 Task: Add Sprouts Organic Vegan Basil Pesto to the cart.
Action: Mouse moved to (321, 135)
Screenshot: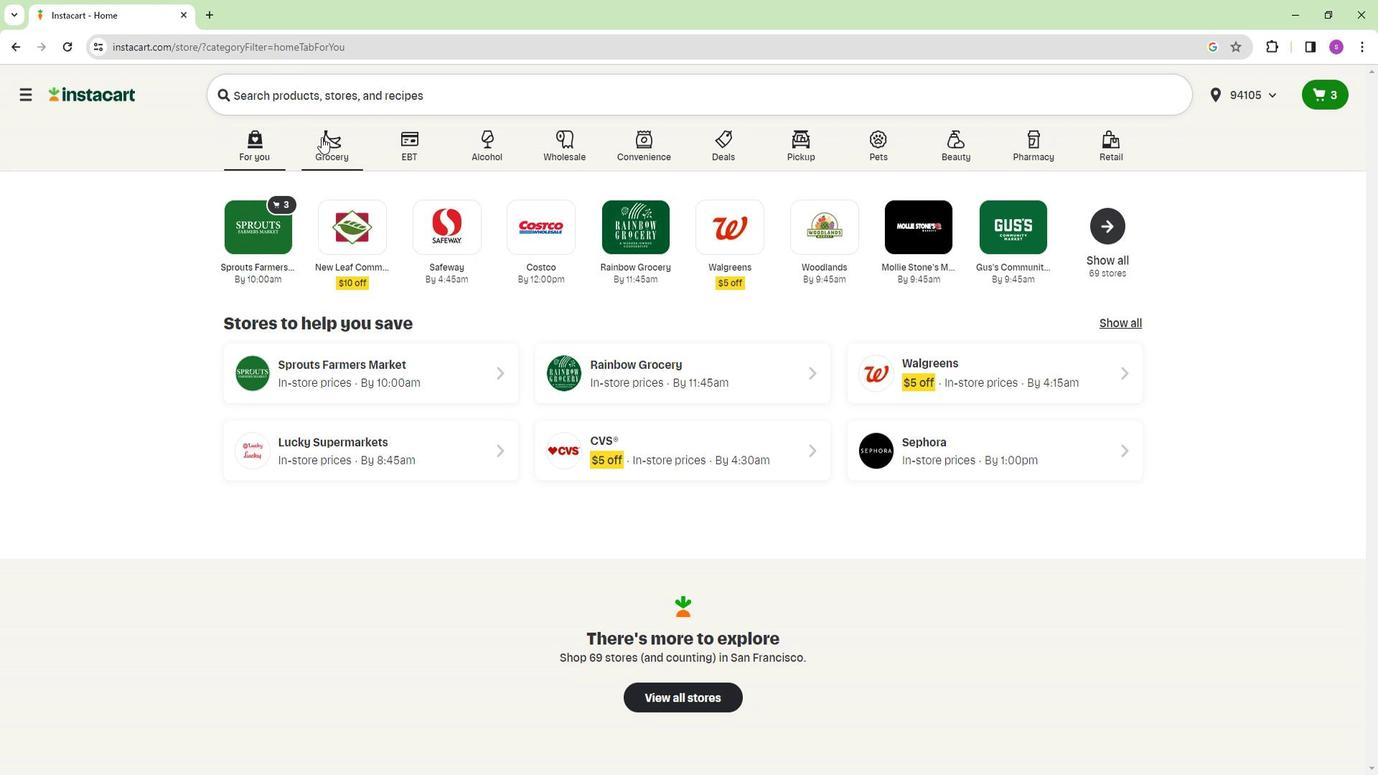 
Action: Mouse pressed left at (321, 135)
Screenshot: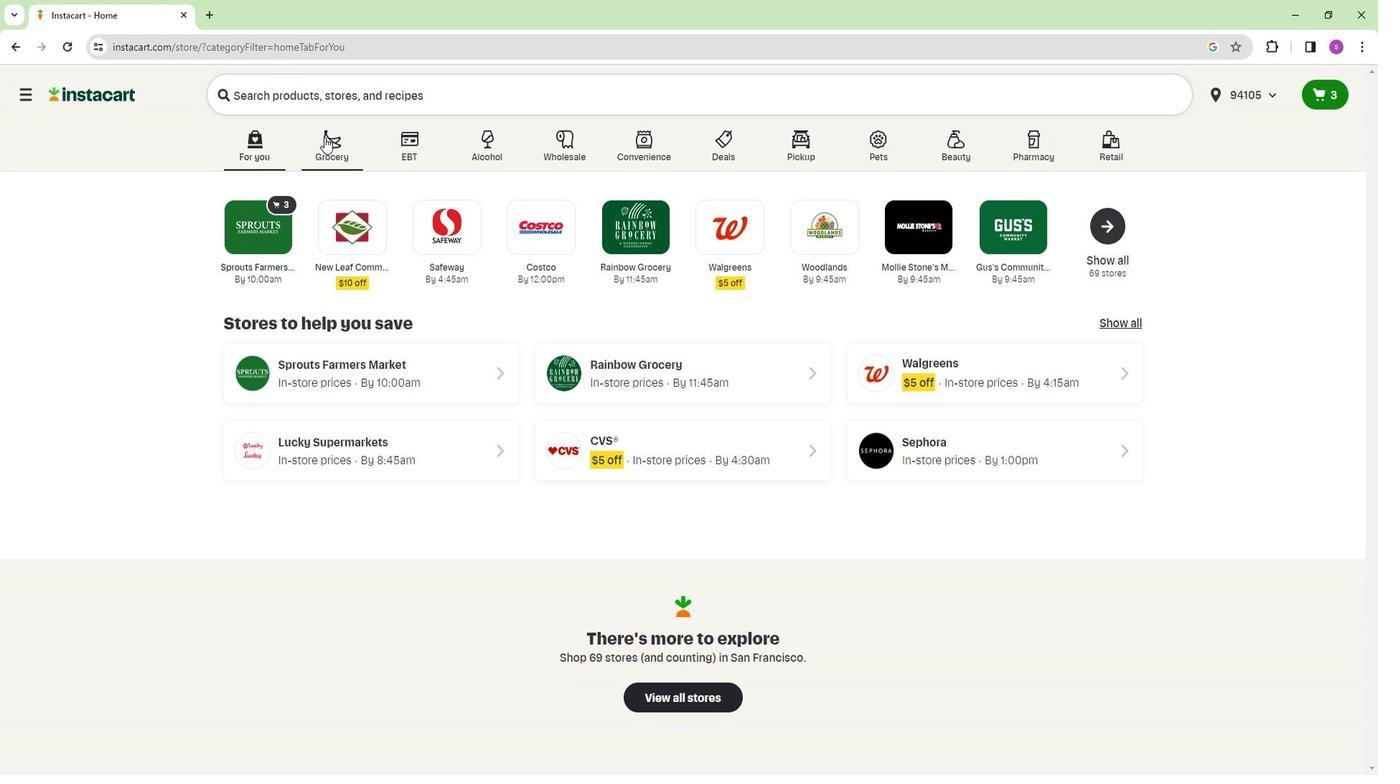 
Action: Mouse moved to (249, 229)
Screenshot: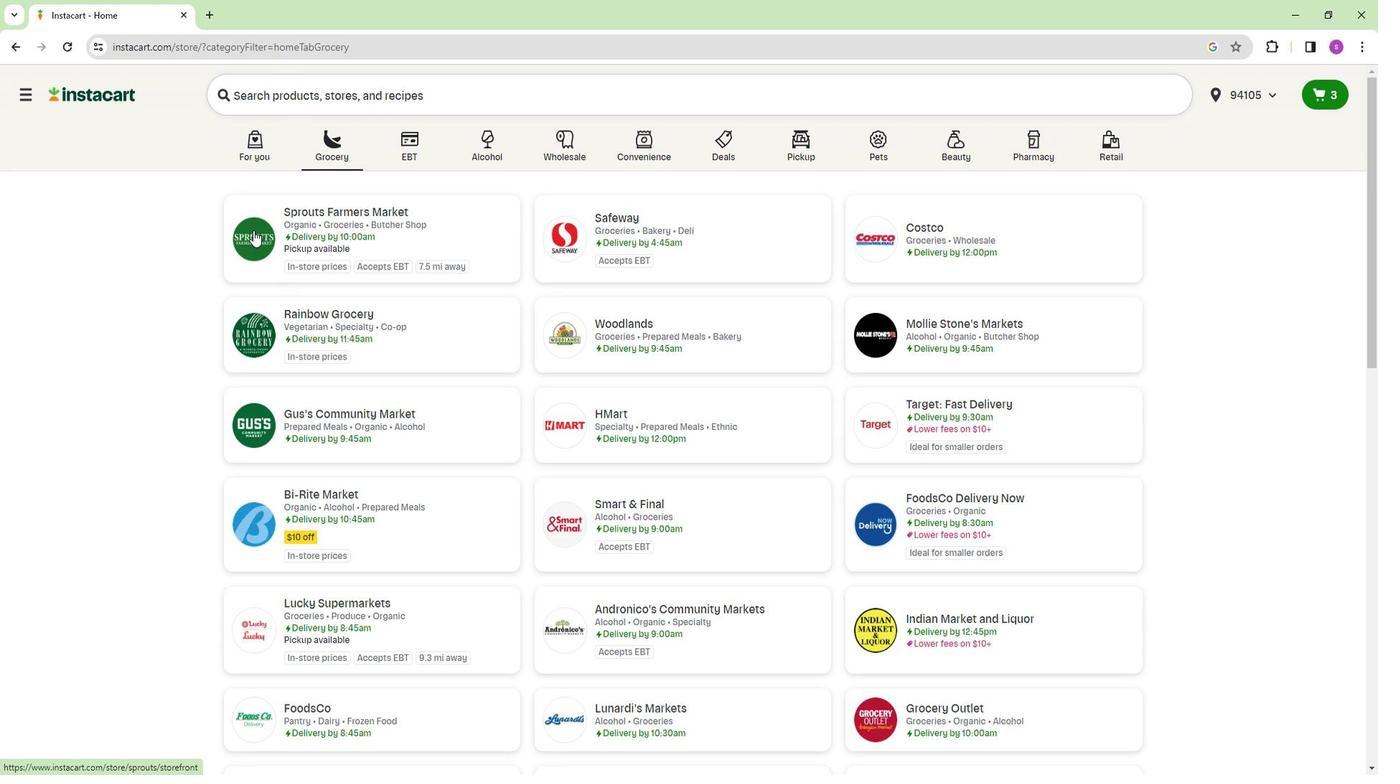 
Action: Mouse pressed left at (249, 229)
Screenshot: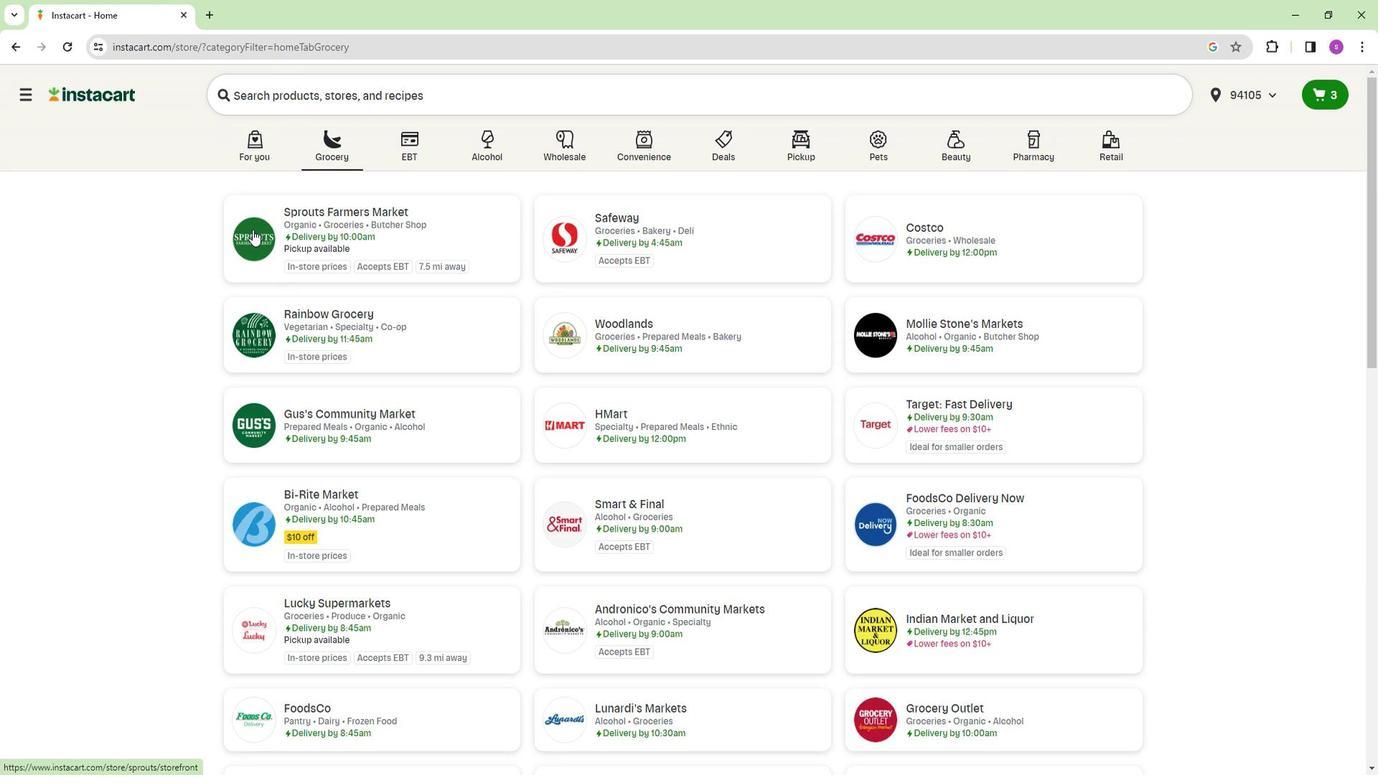 
Action: Mouse moved to (94, 496)
Screenshot: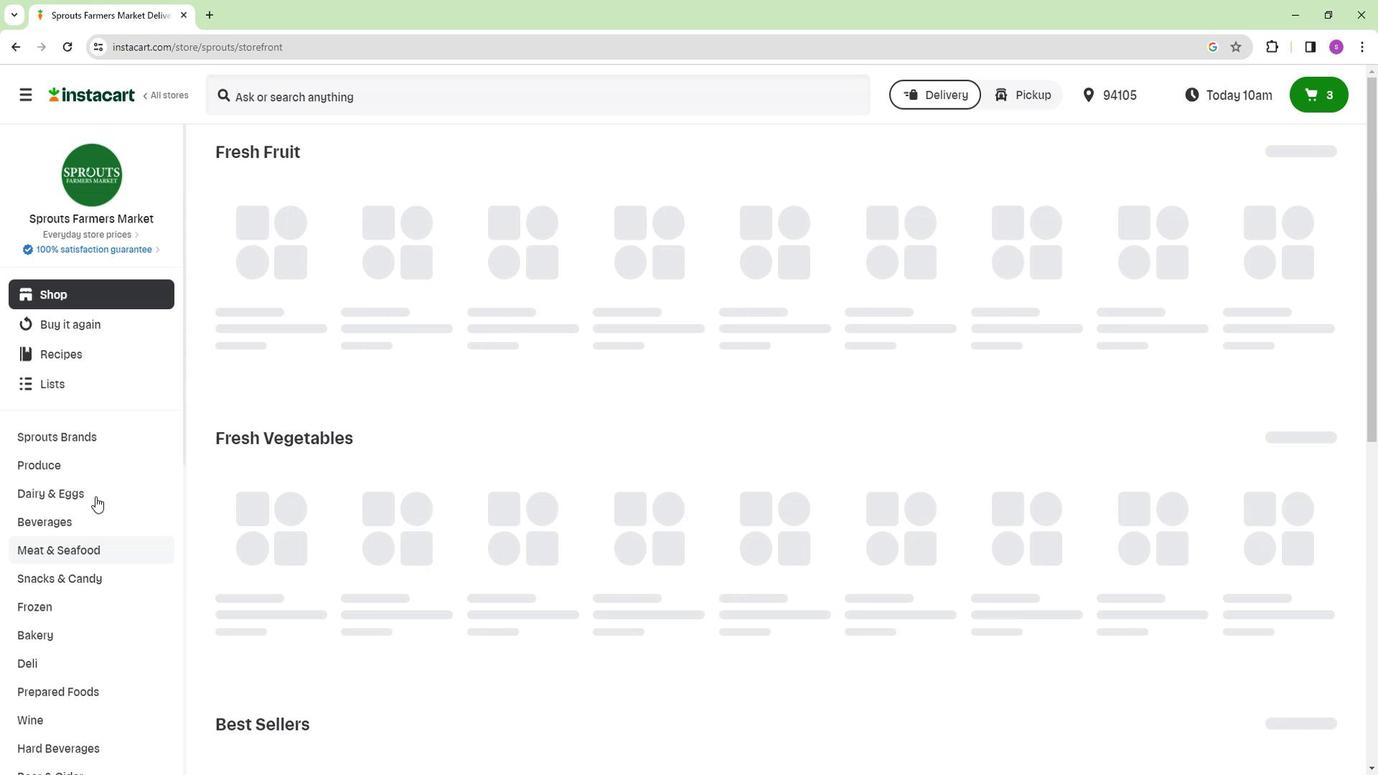 
Action: Mouse scrolled (94, 495) with delta (0, 0)
Screenshot: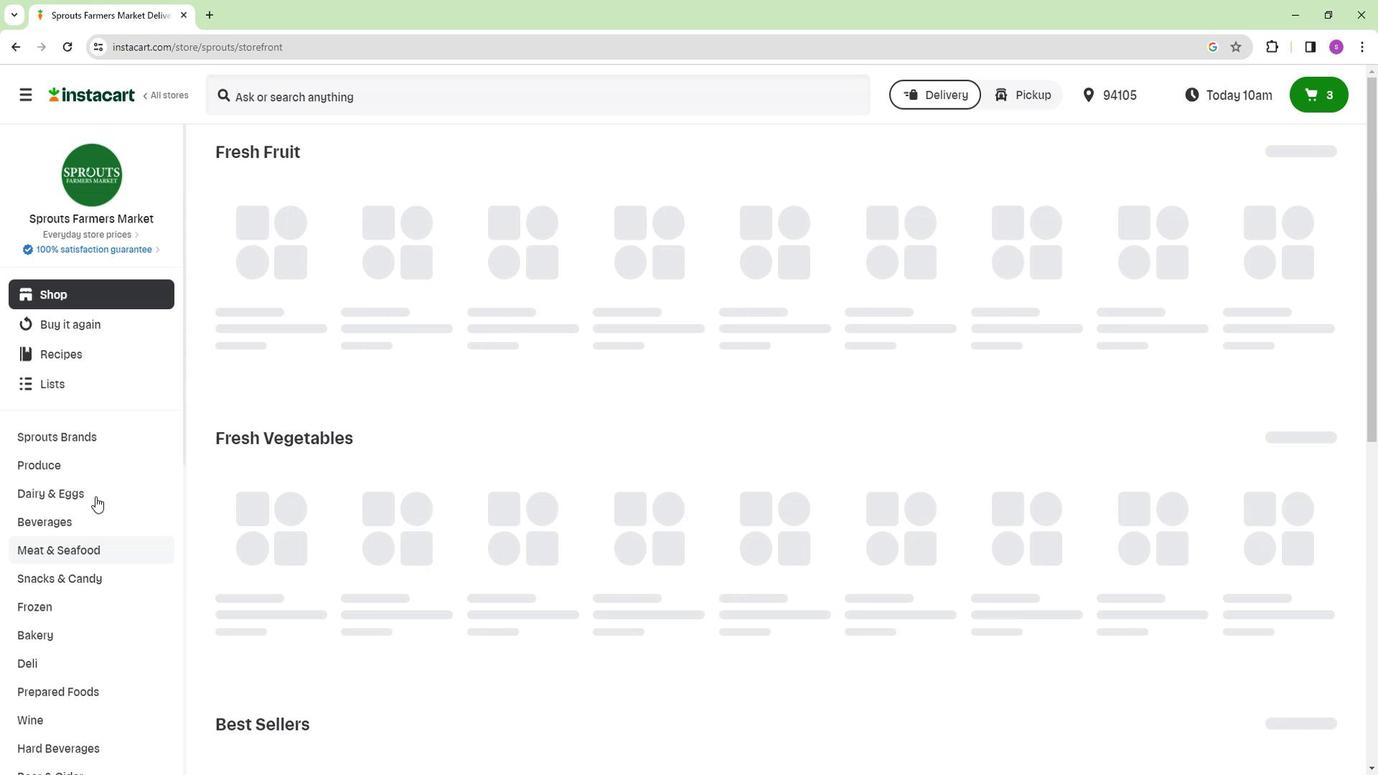 
Action: Mouse moved to (99, 488)
Screenshot: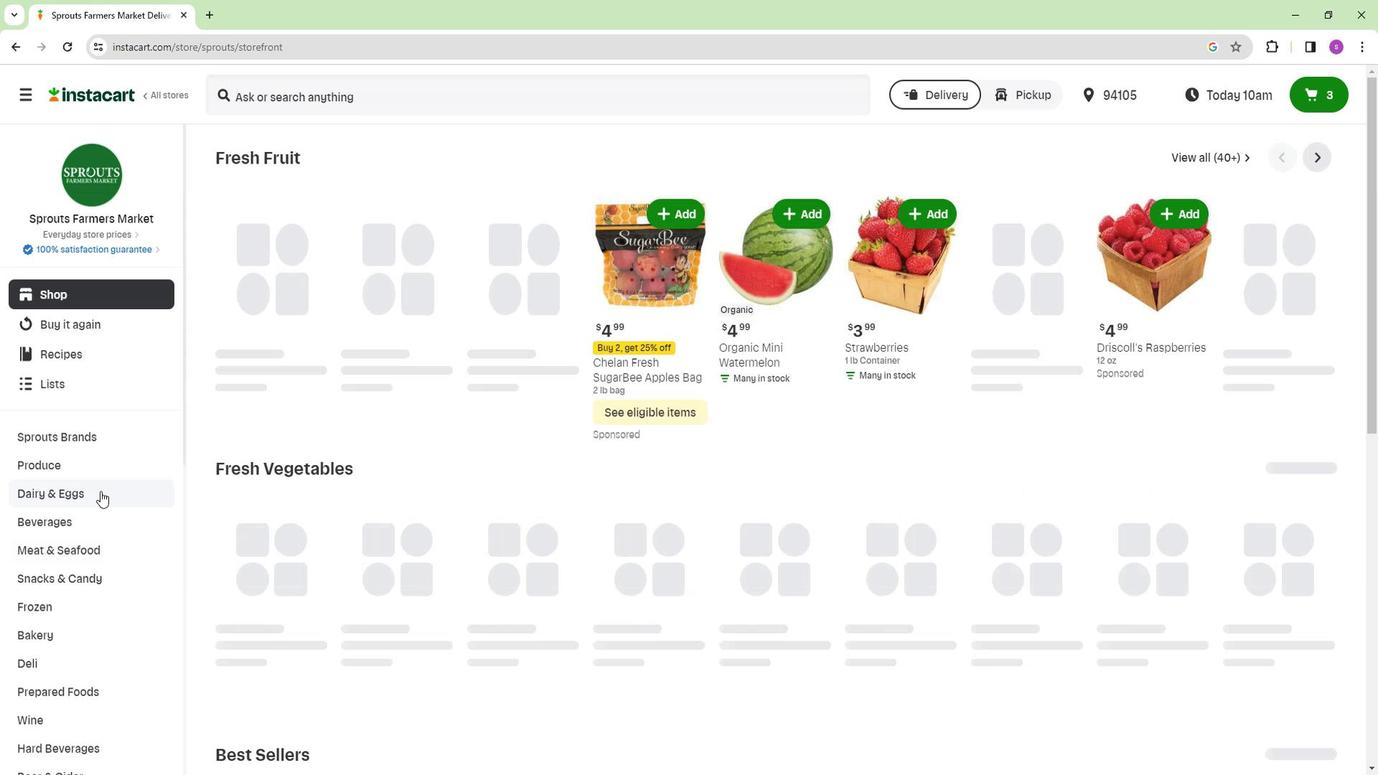 
Action: Mouse scrolled (99, 487) with delta (0, 0)
Screenshot: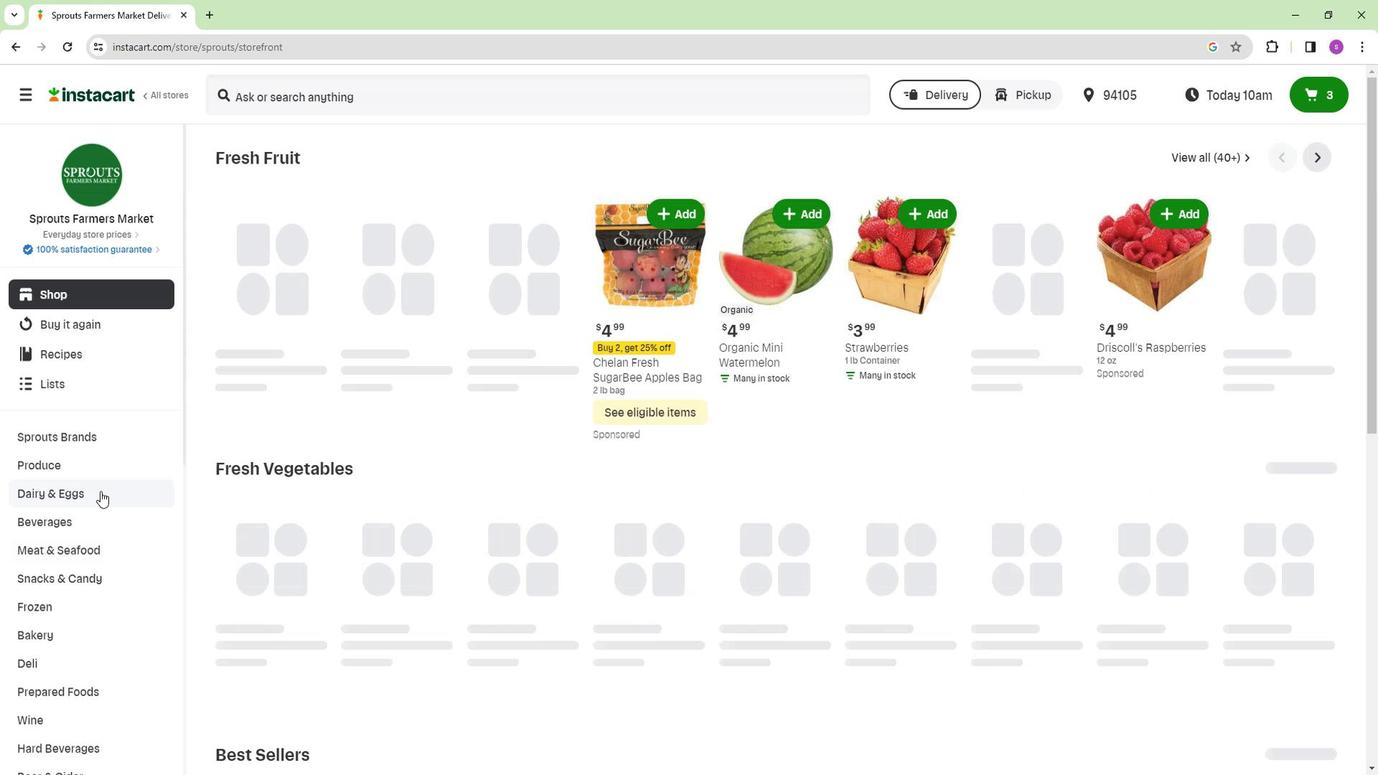 
Action: Mouse moved to (106, 471)
Screenshot: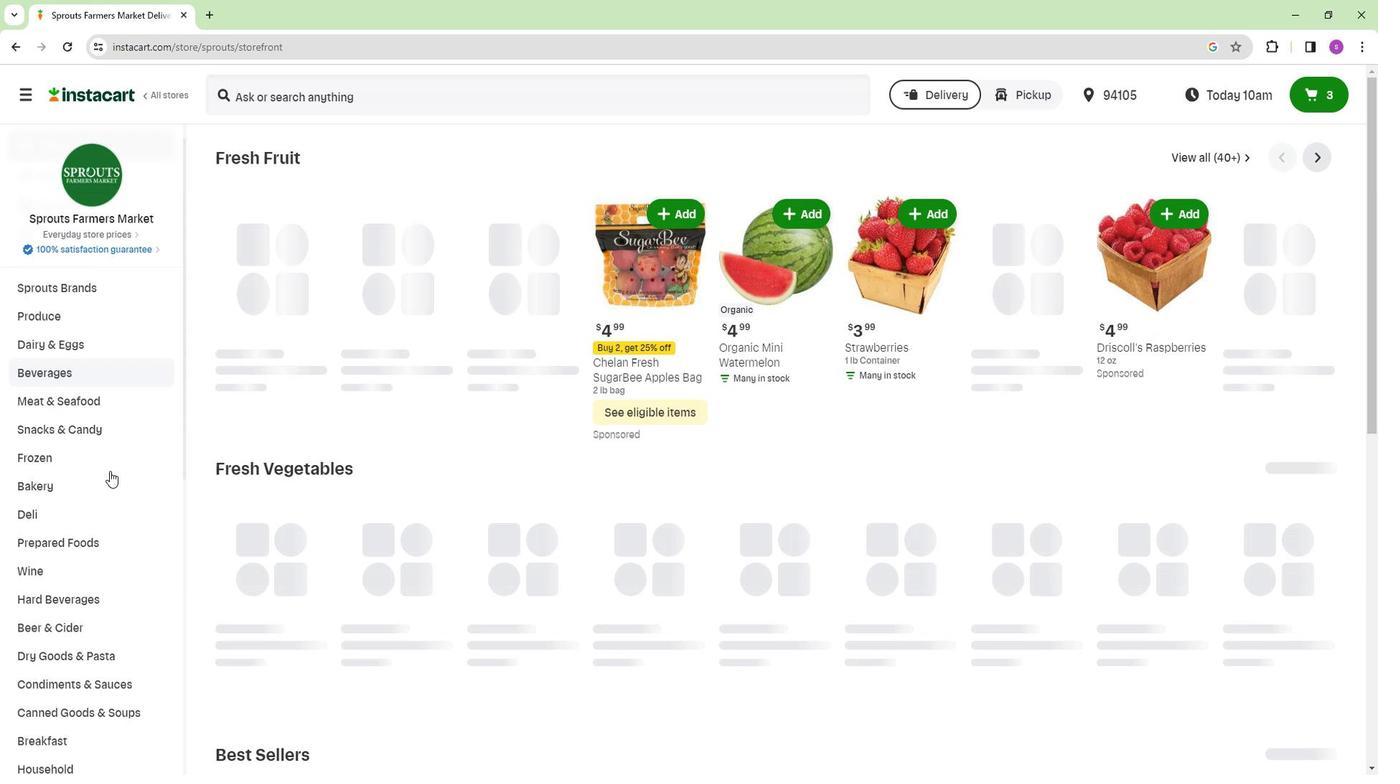 
Action: Mouse scrolled (106, 471) with delta (0, 0)
Screenshot: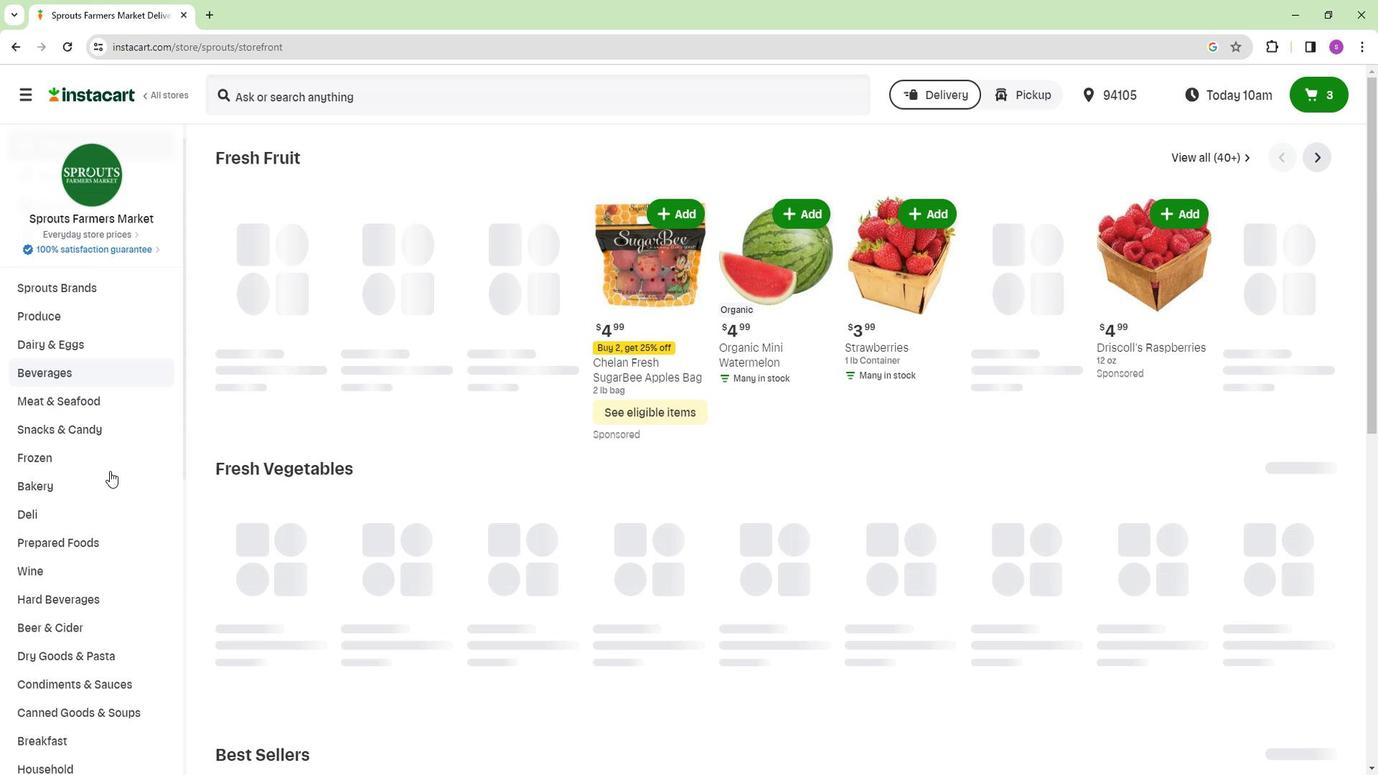 
Action: Mouse scrolled (106, 471) with delta (0, 0)
Screenshot: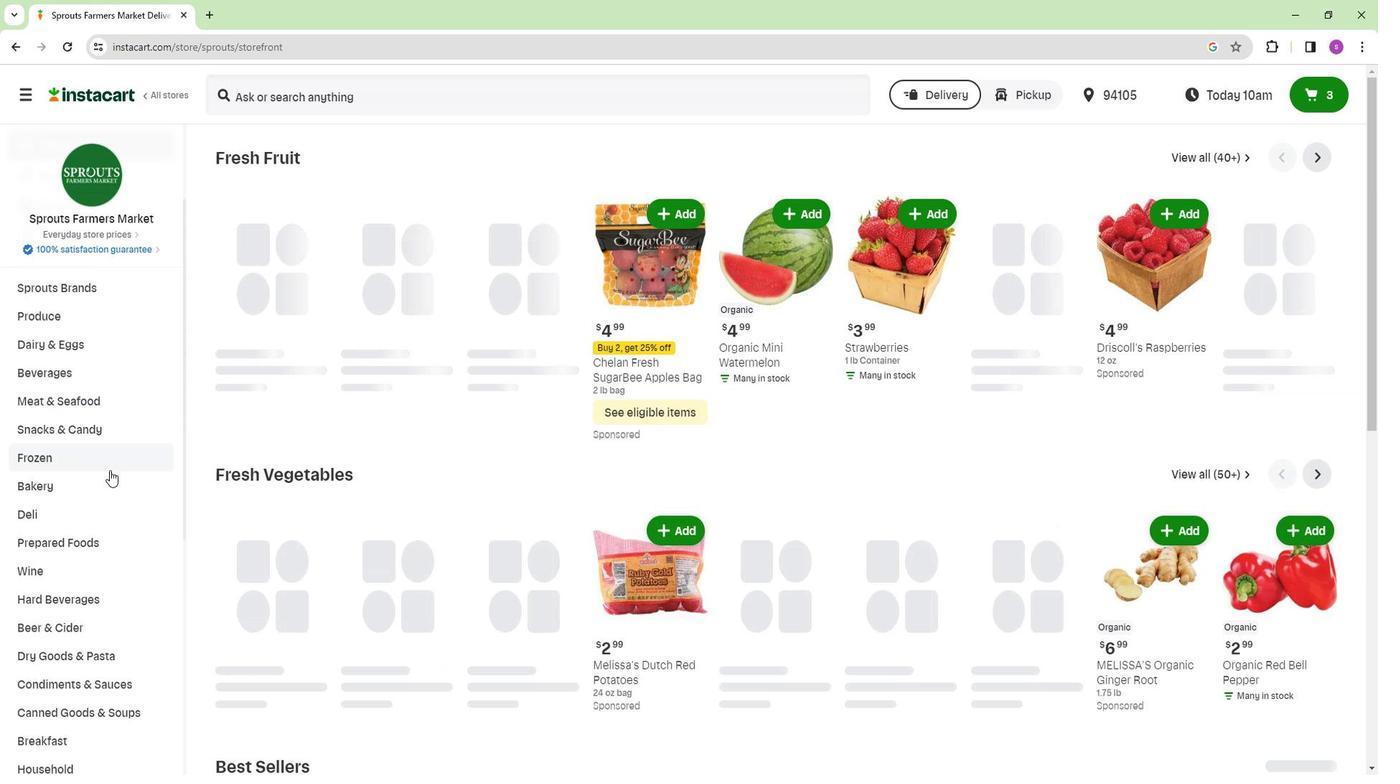 
Action: Mouse moved to (100, 509)
Screenshot: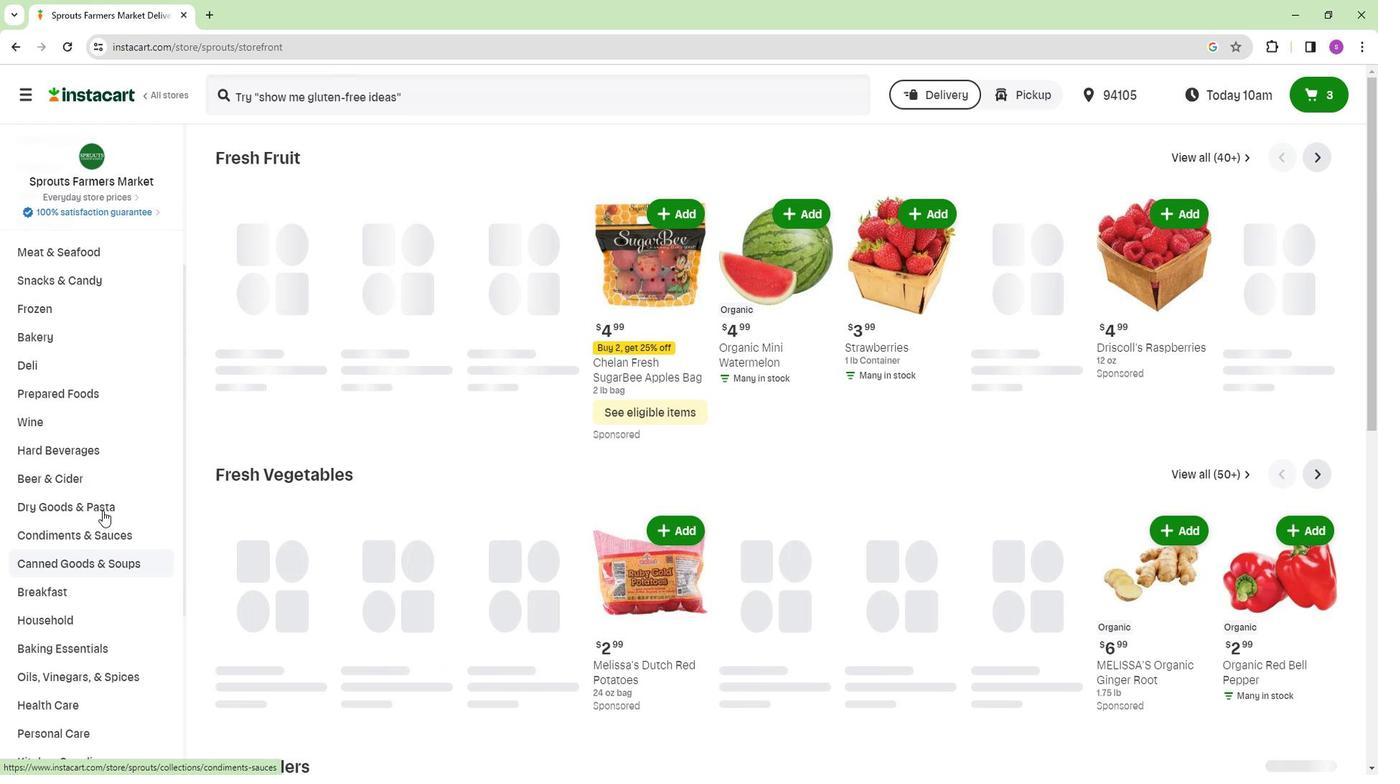 
Action: Mouse pressed left at (100, 509)
Screenshot: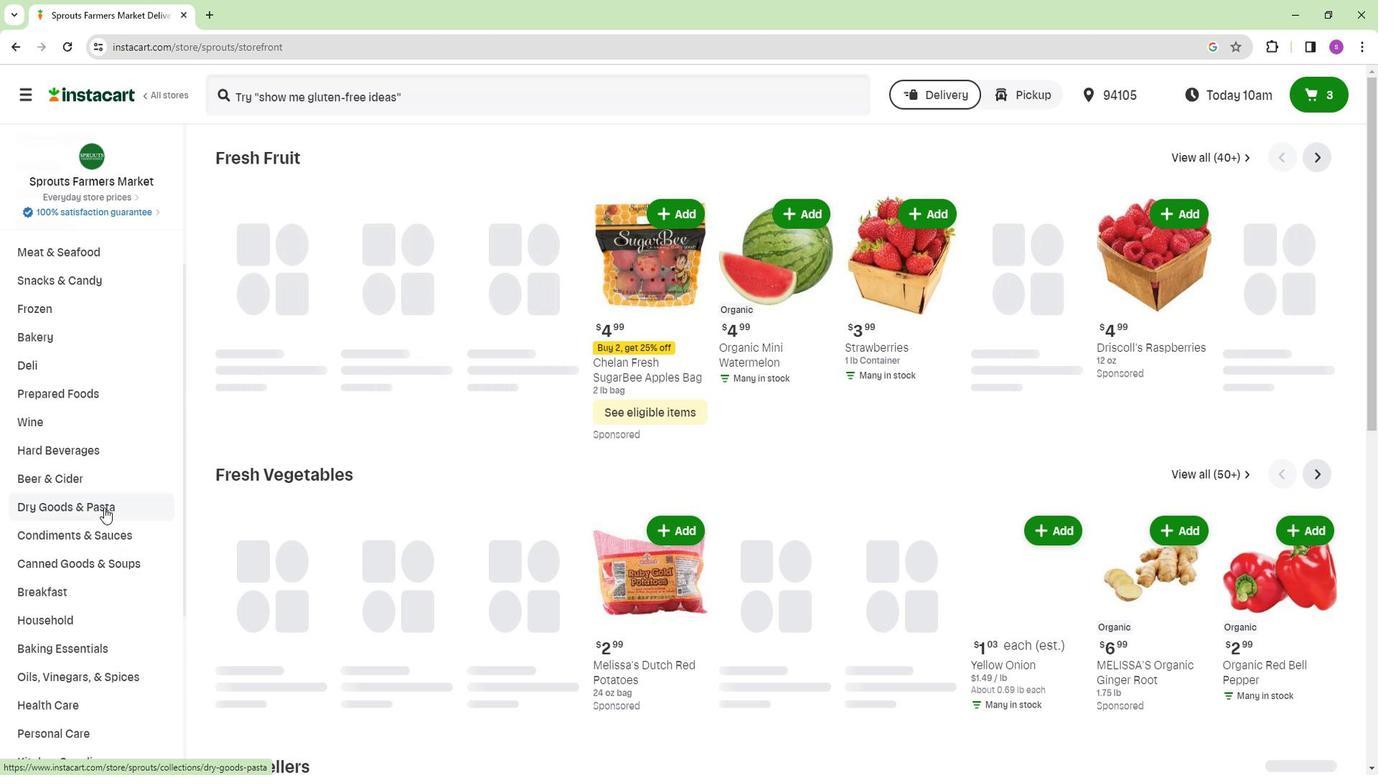 
Action: Mouse moved to (851, 186)
Screenshot: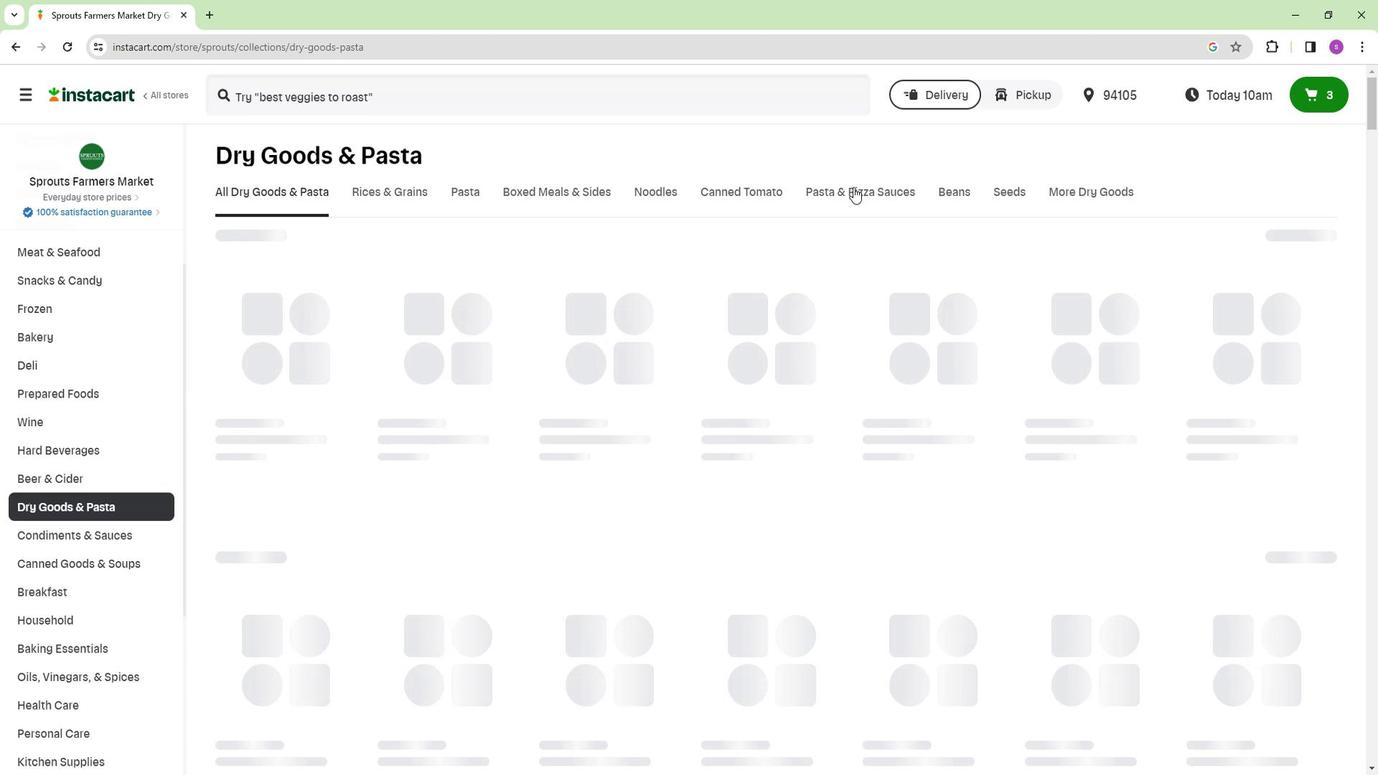 
Action: Mouse pressed left at (851, 186)
Screenshot: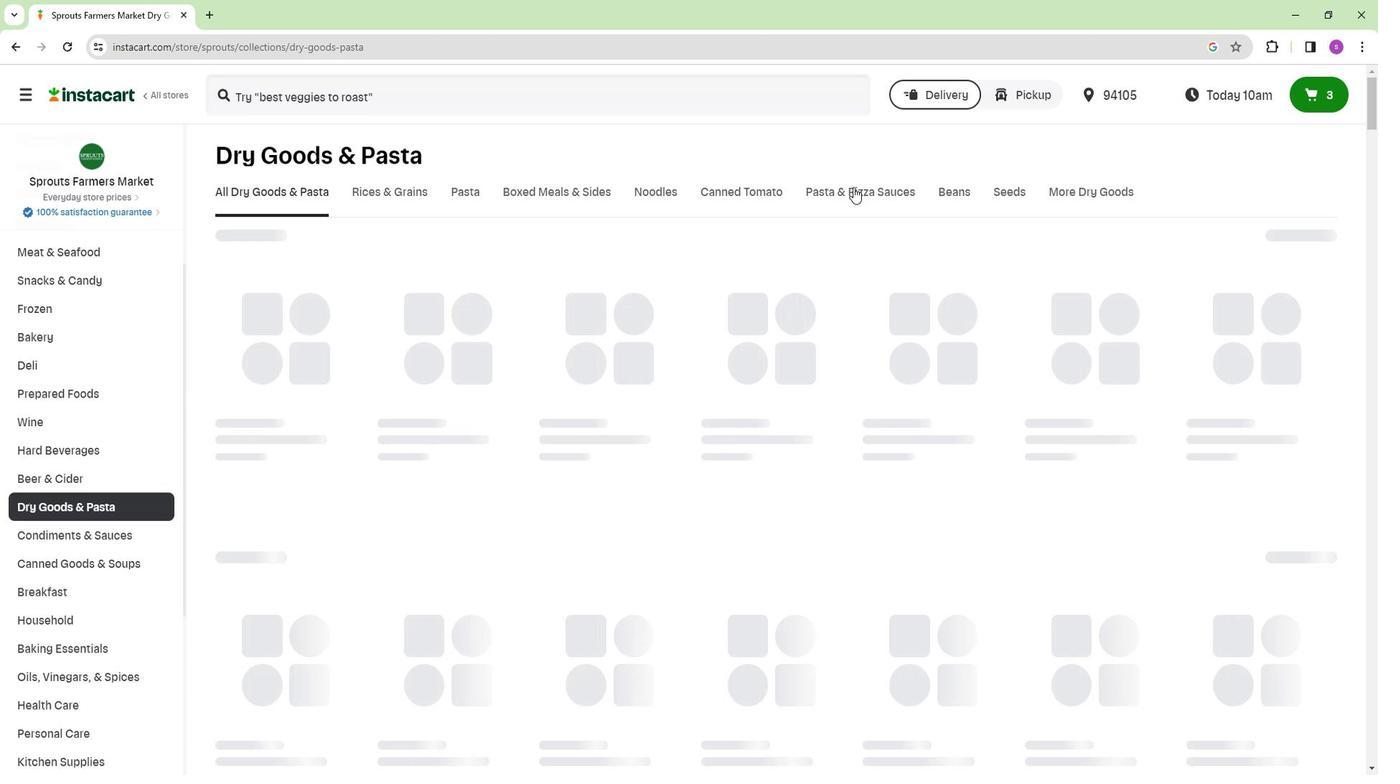 
Action: Mouse moved to (597, 255)
Screenshot: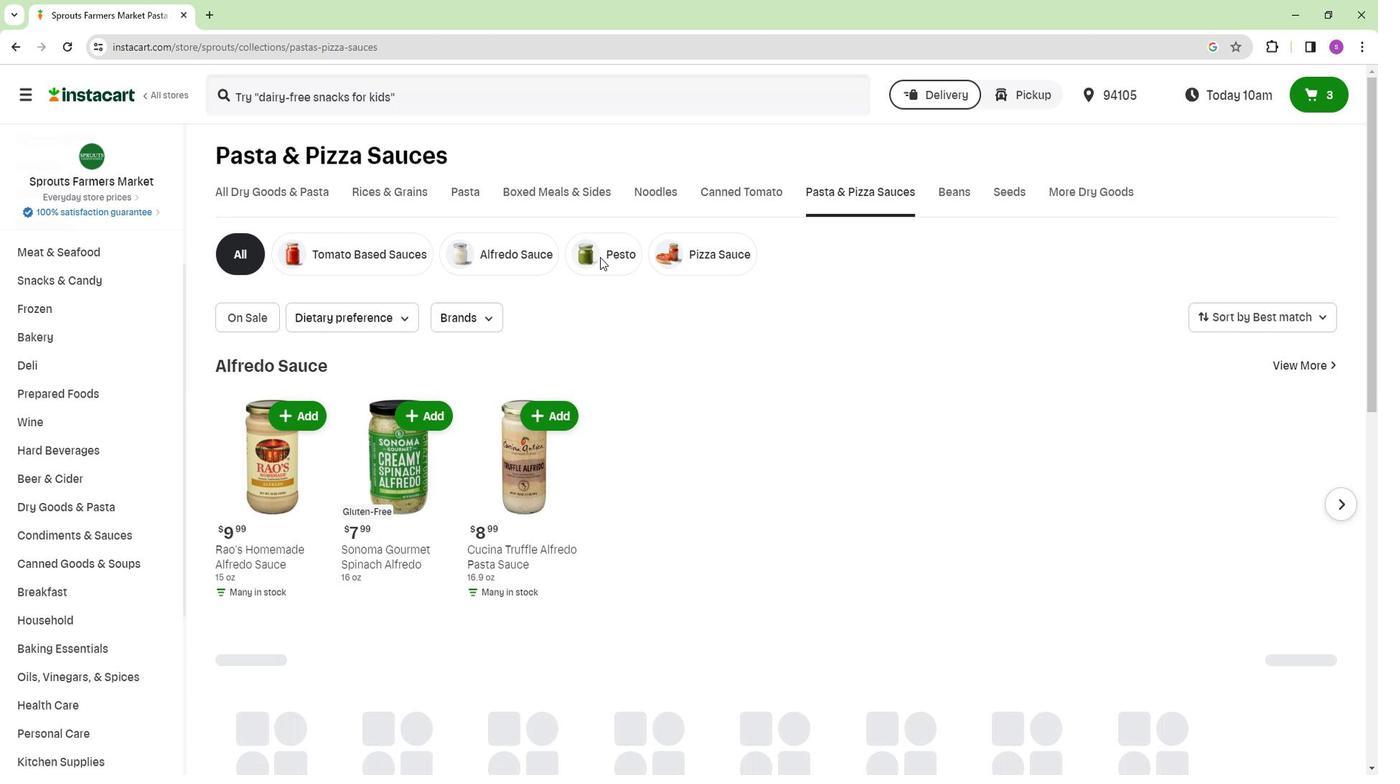 
Action: Mouse pressed left at (597, 255)
Screenshot: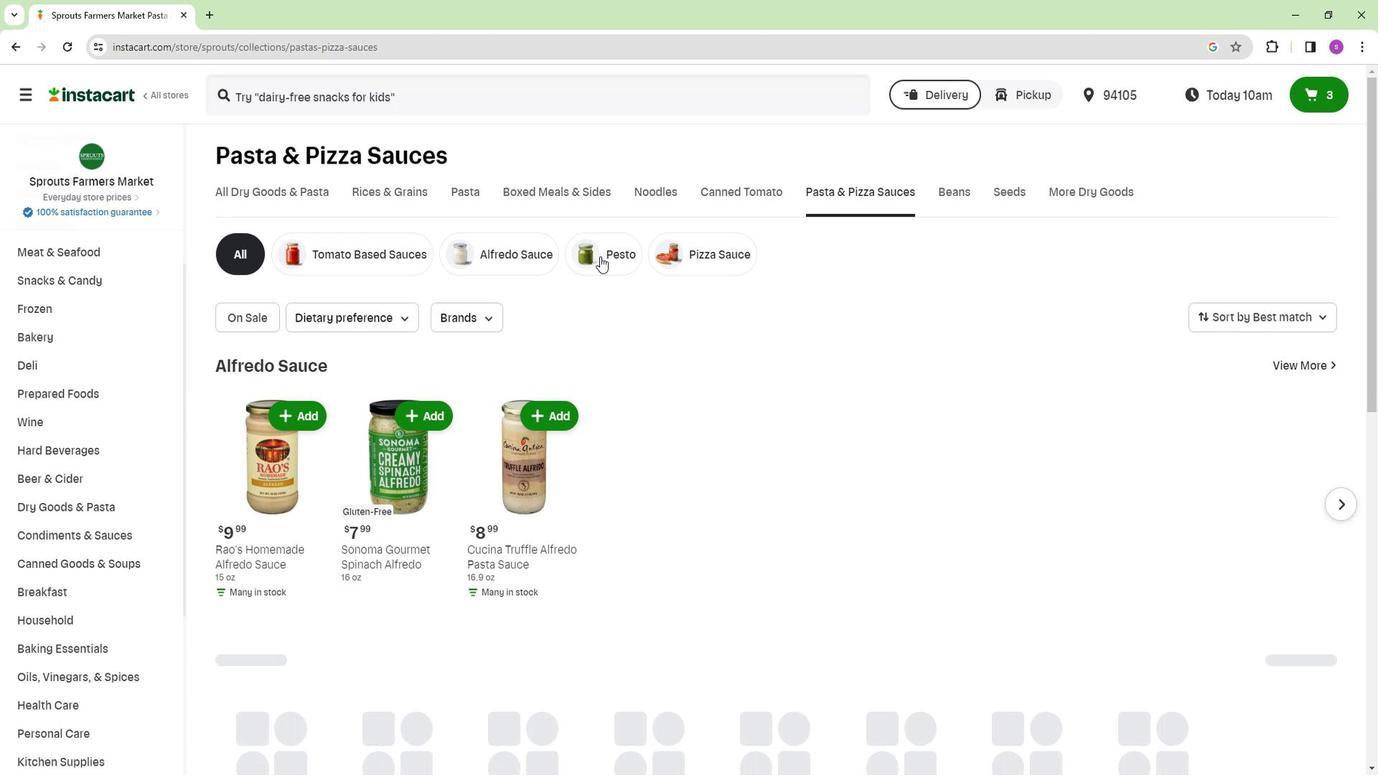 
Action: Mouse moved to (503, 99)
Screenshot: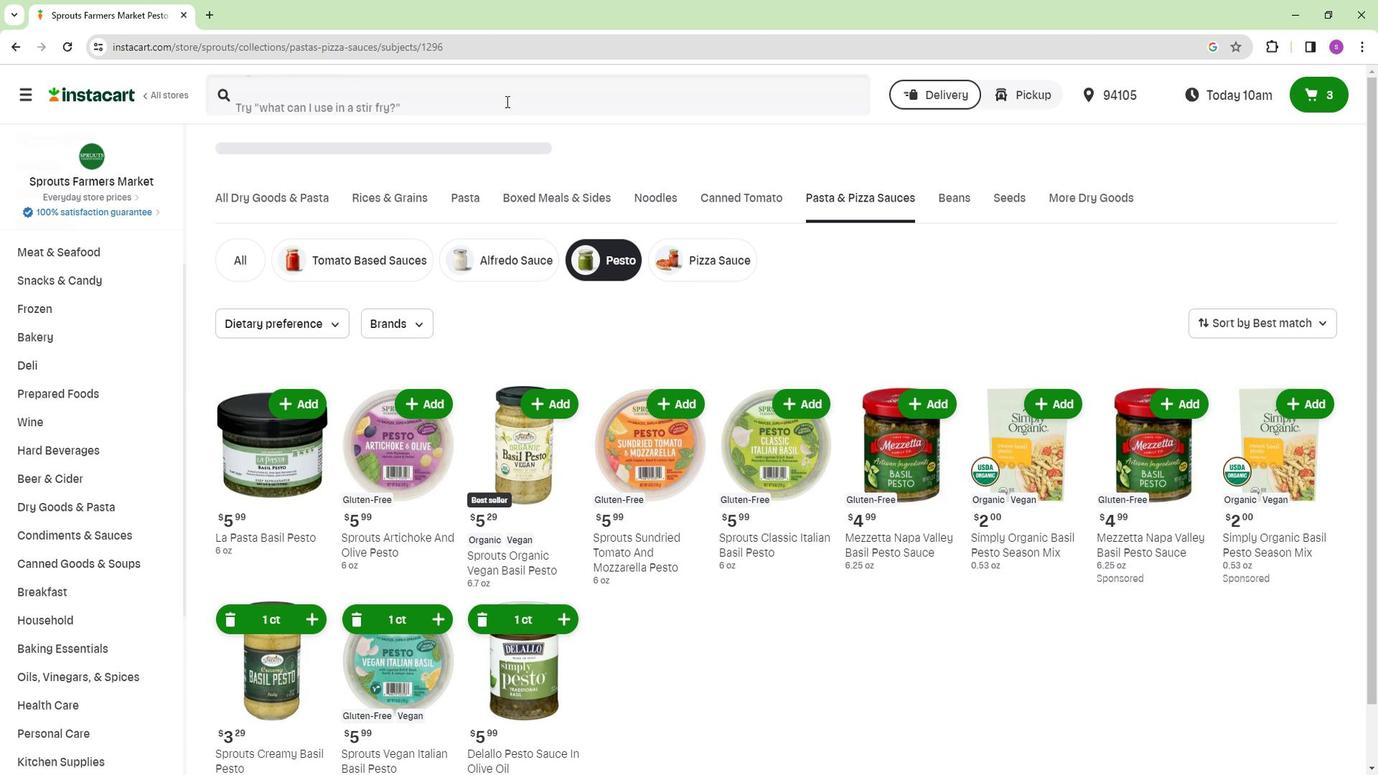 
Action: Mouse pressed left at (503, 99)
Screenshot: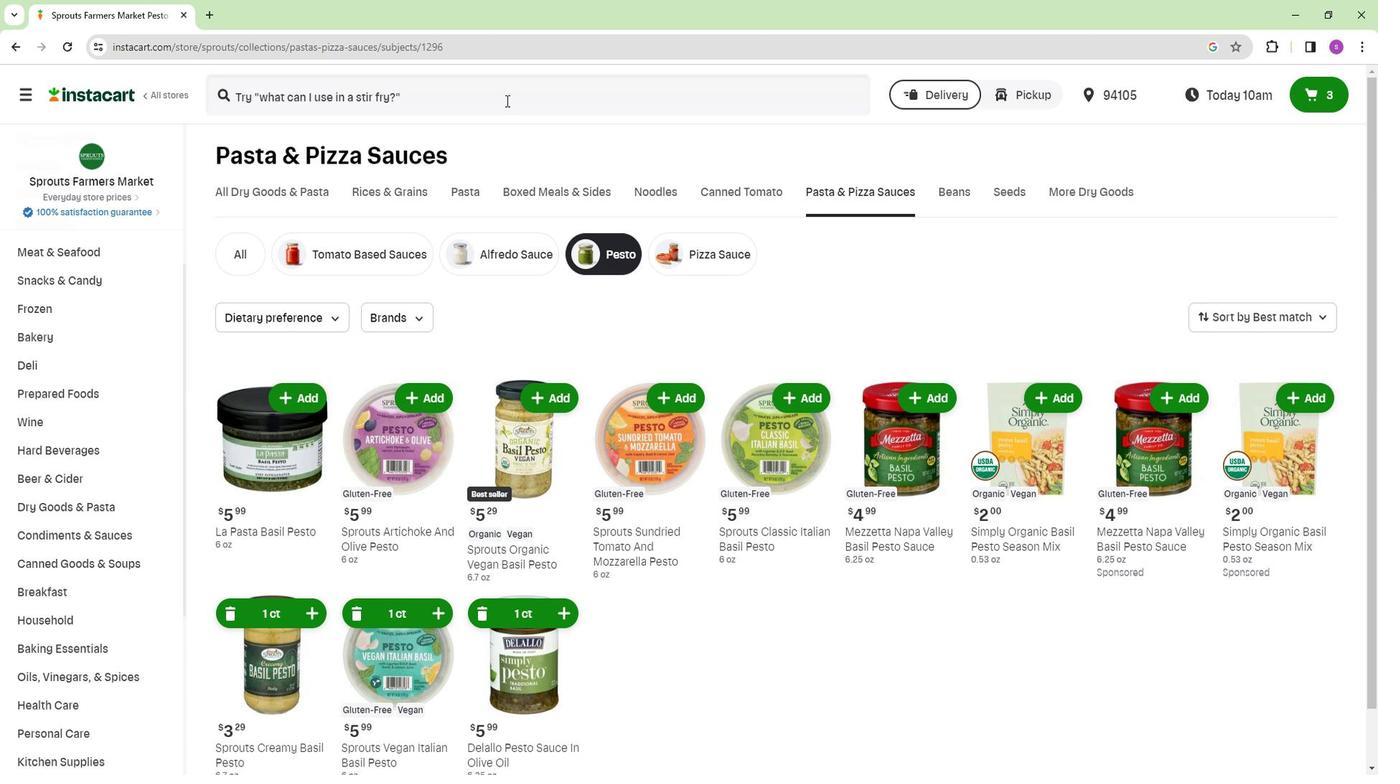 
Action: Mouse moved to (503, 99)
Screenshot: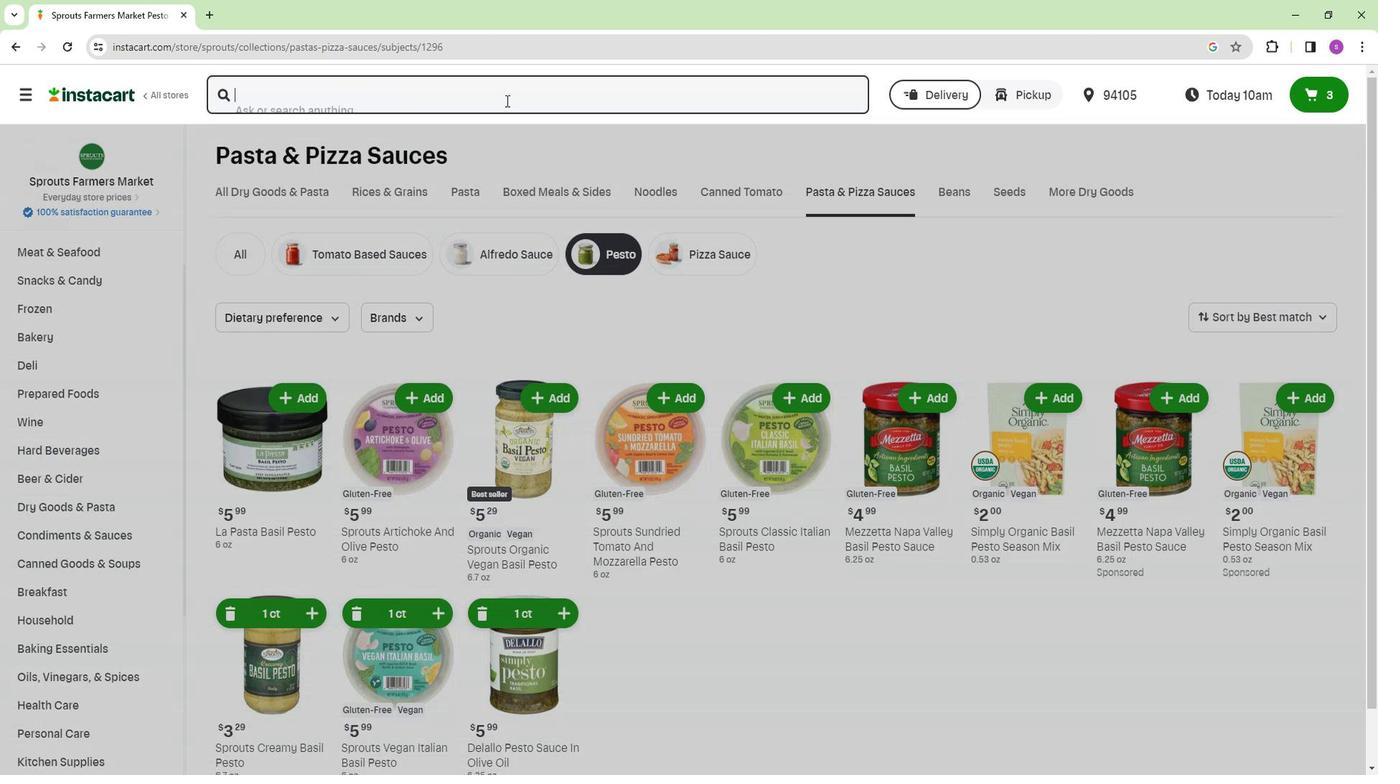 
Action: Key pressed <Key.shift>Spo<Key.backspace>routs<Key.space><Key.shift>Organic<Key.space><Key.shift>Vegan<Key.space><Key.shift>Basil<Key.space><Key.shift>Pesto<Key.enter>
Screenshot: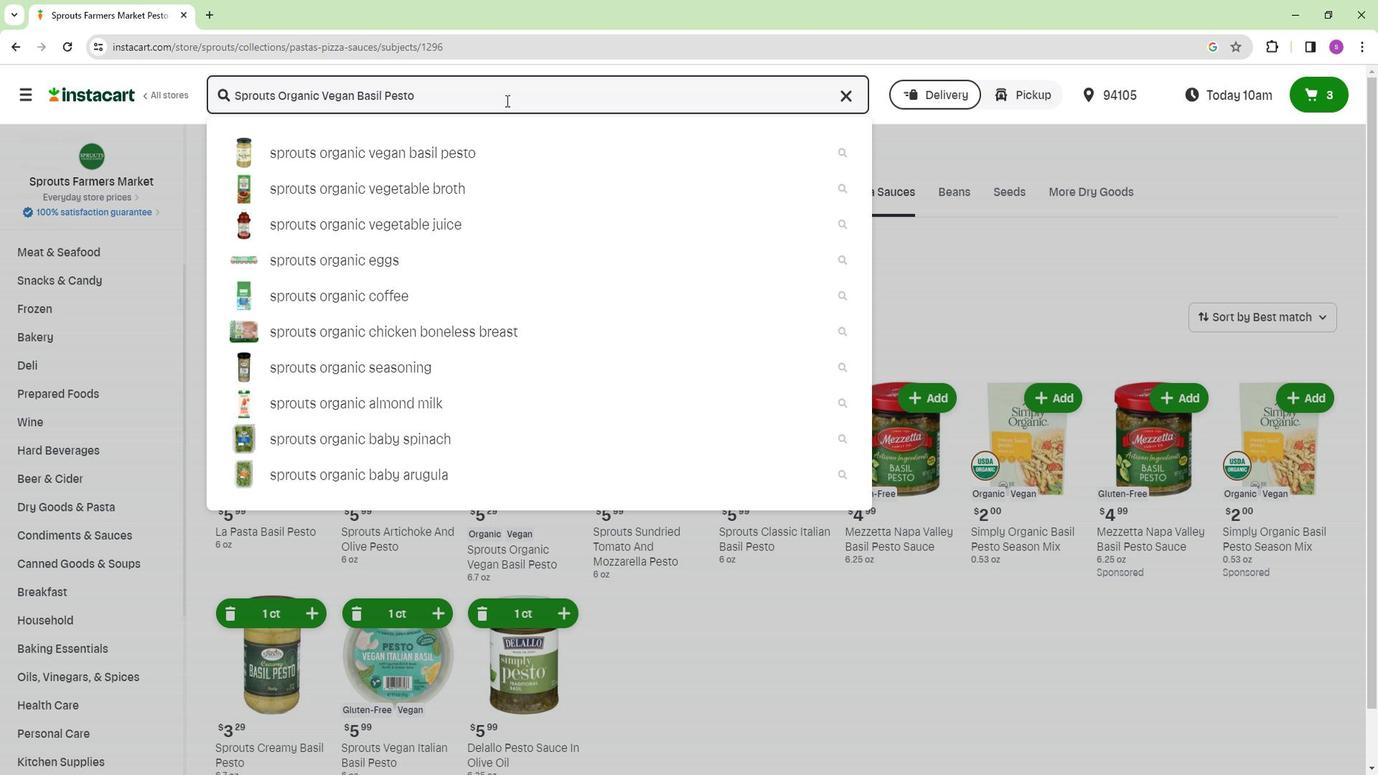 
Action: Mouse moved to (389, 252)
Screenshot: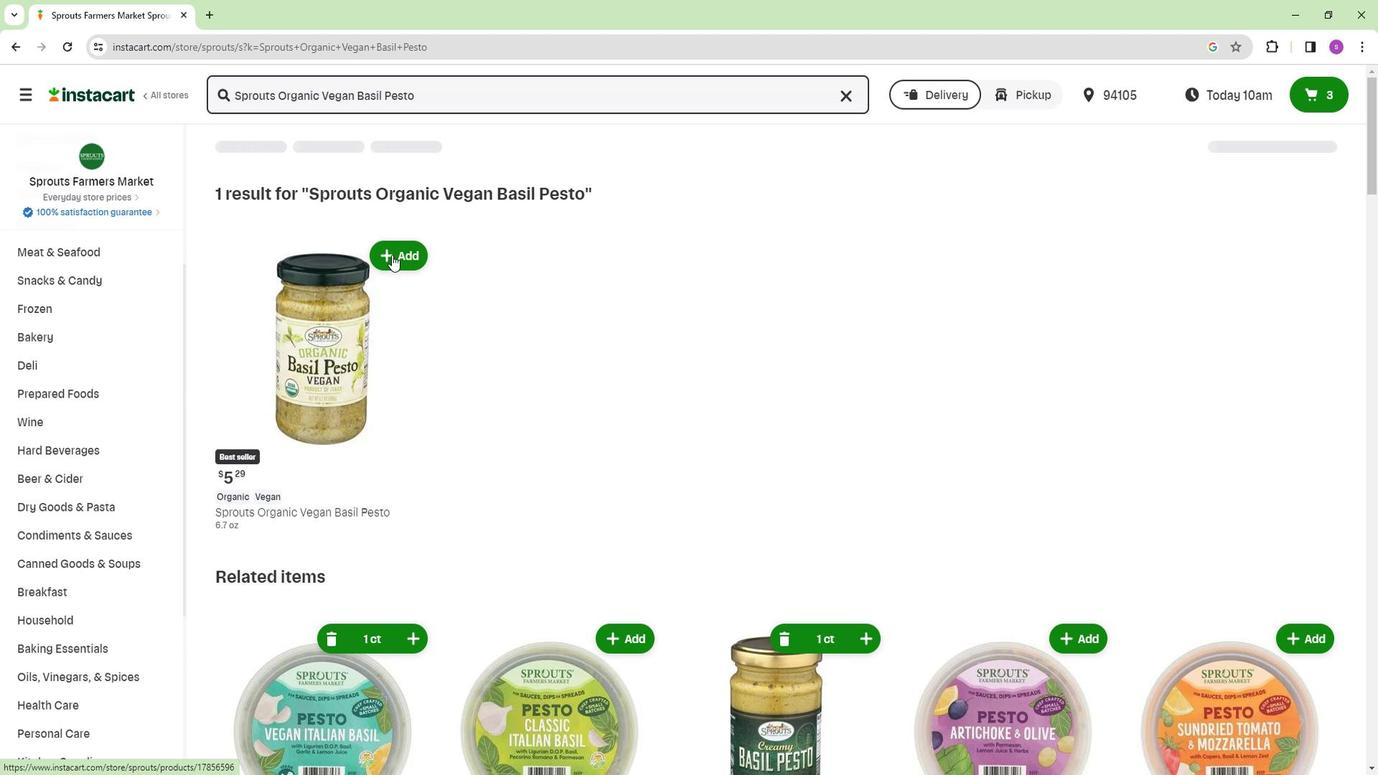 
Action: Mouse pressed left at (389, 252)
Screenshot: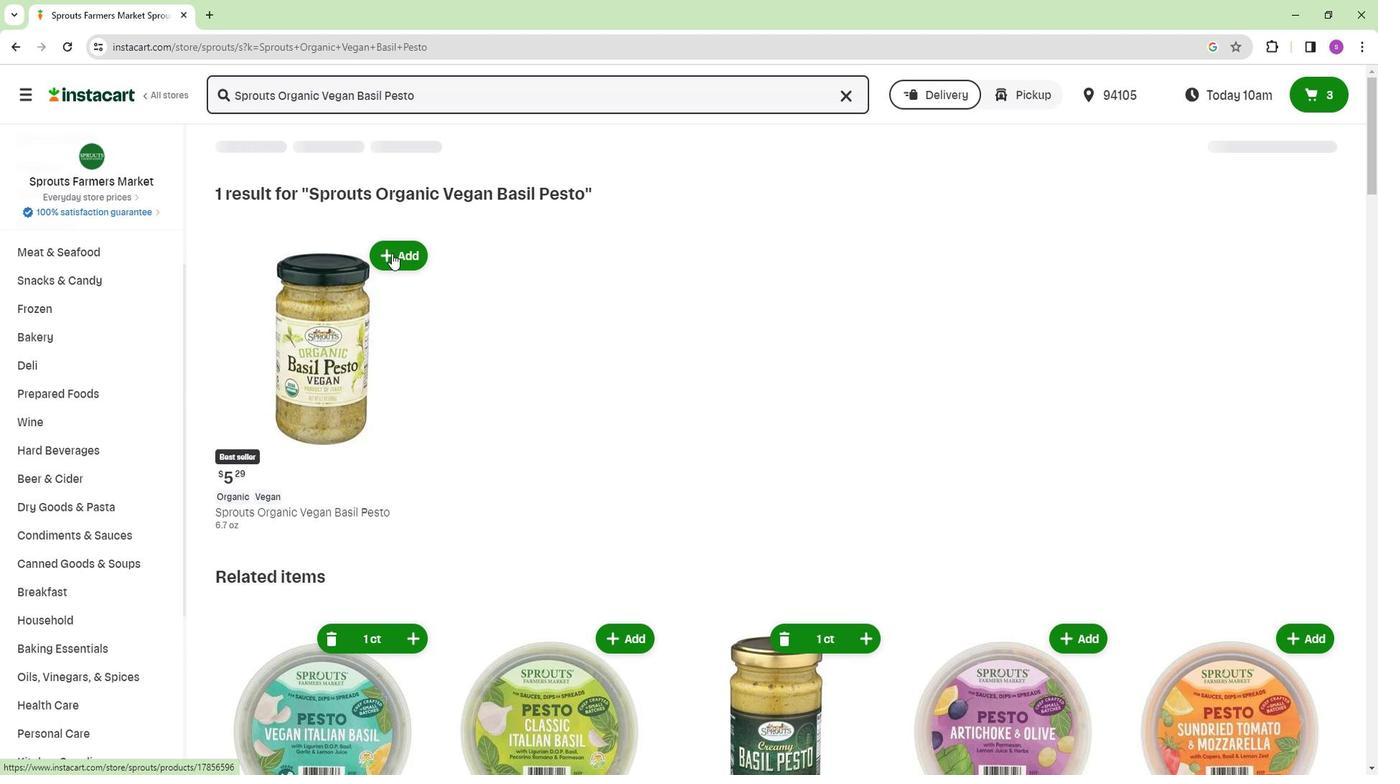 
Action: Mouse moved to (493, 338)
Screenshot: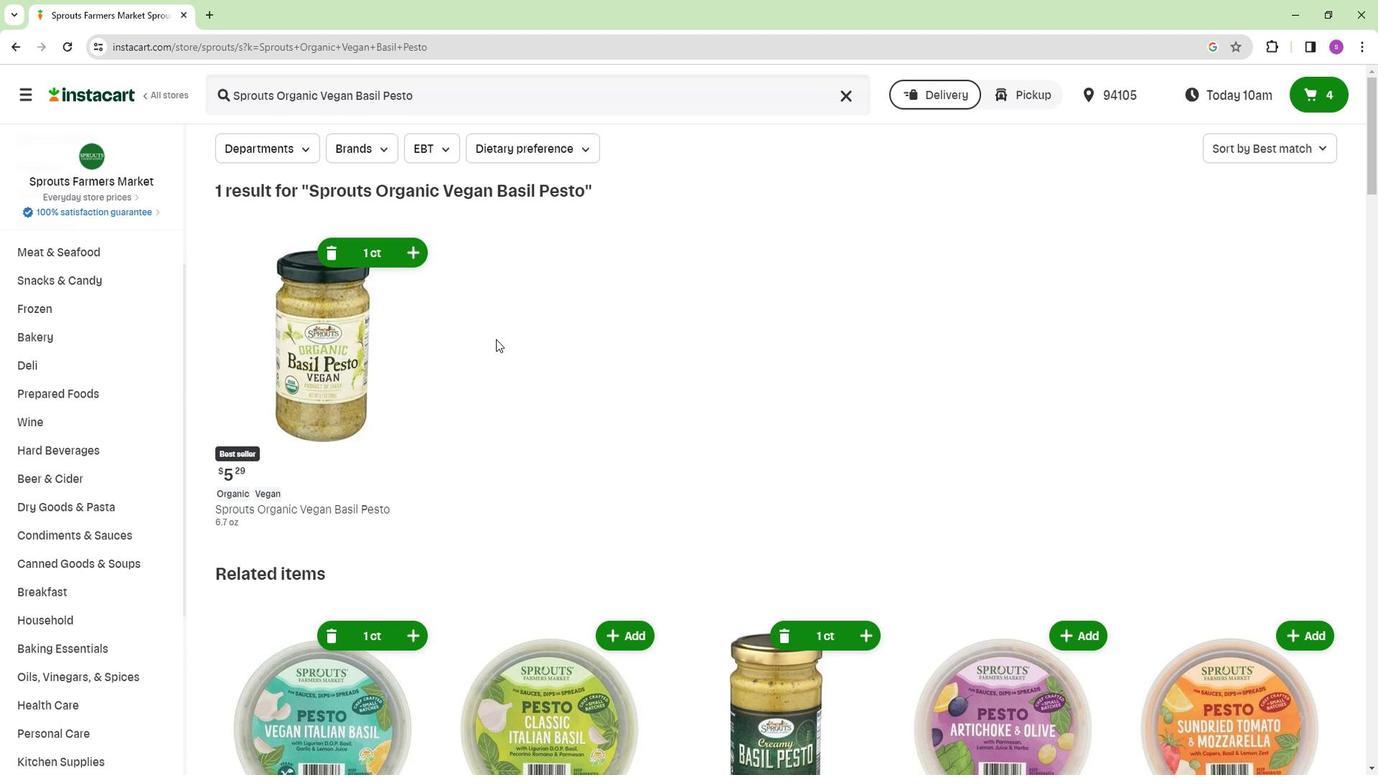 
